 Task: Look for vegan products only.
Action: Mouse moved to (20, 59)
Screenshot: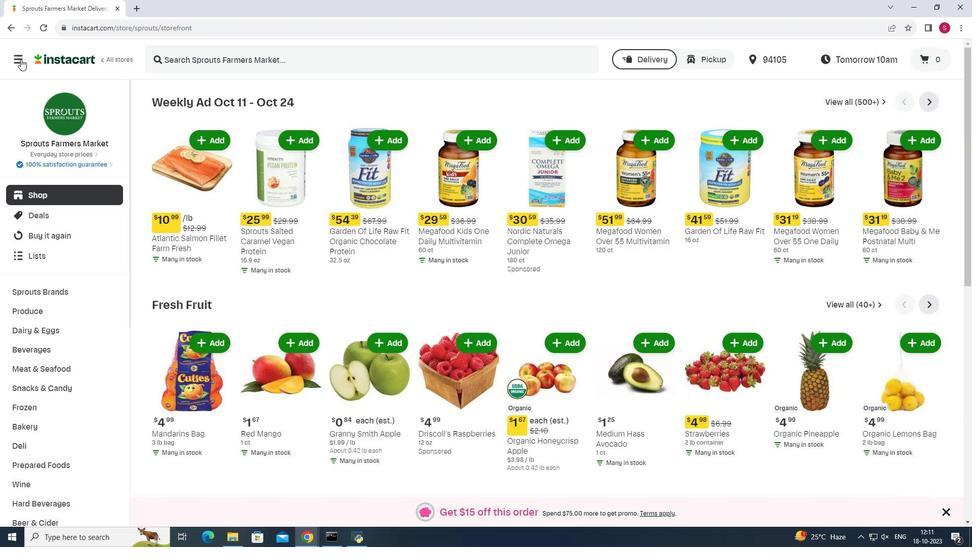 
Action: Mouse pressed left at (20, 59)
Screenshot: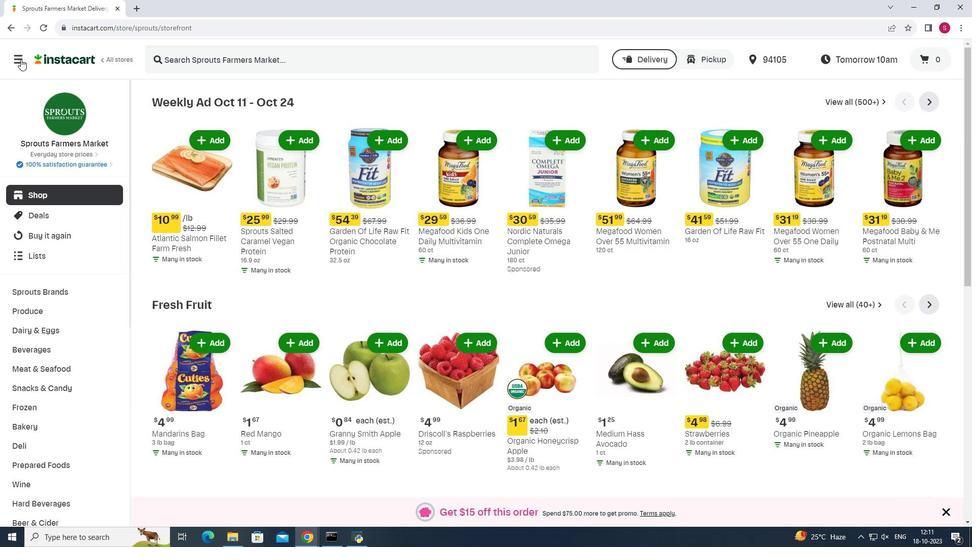 
Action: Mouse moved to (57, 266)
Screenshot: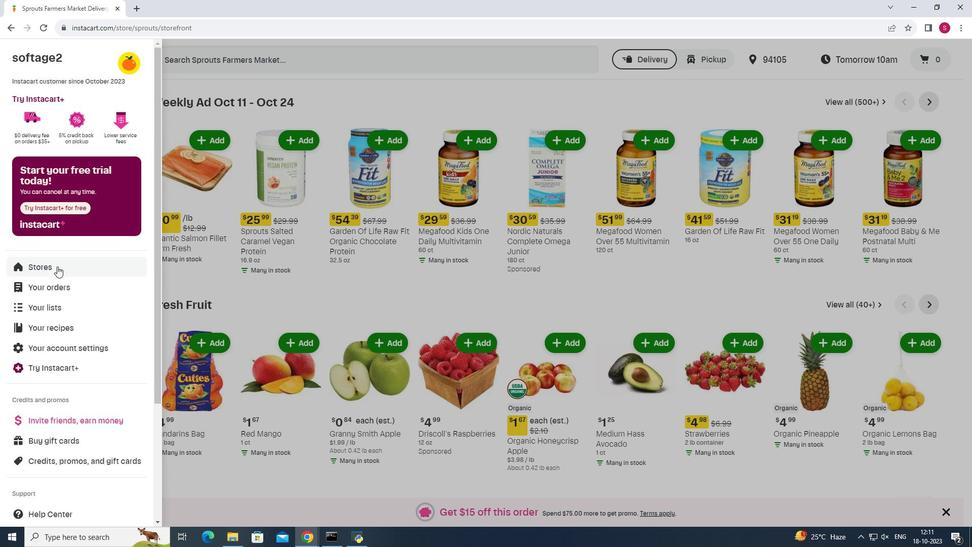 
Action: Mouse pressed left at (57, 266)
Screenshot: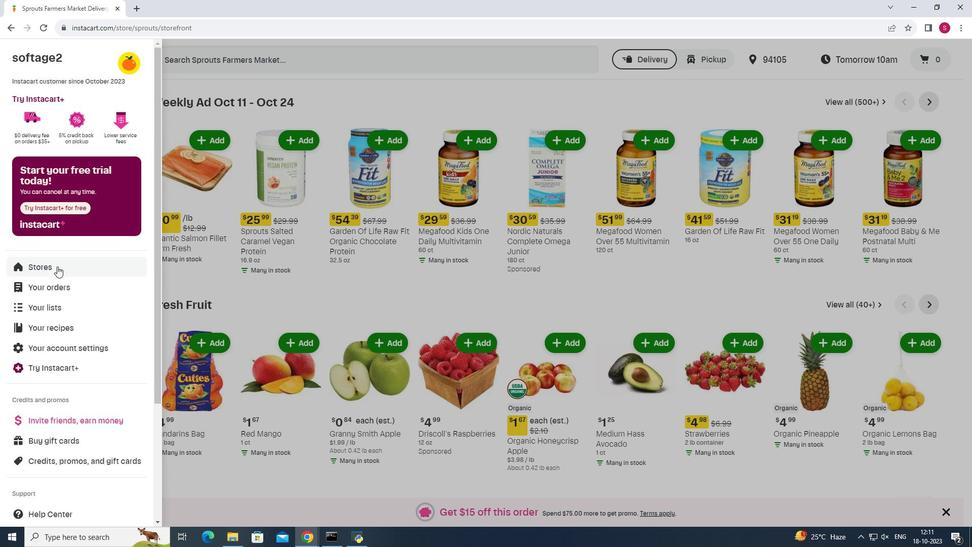 
Action: Mouse moved to (230, 90)
Screenshot: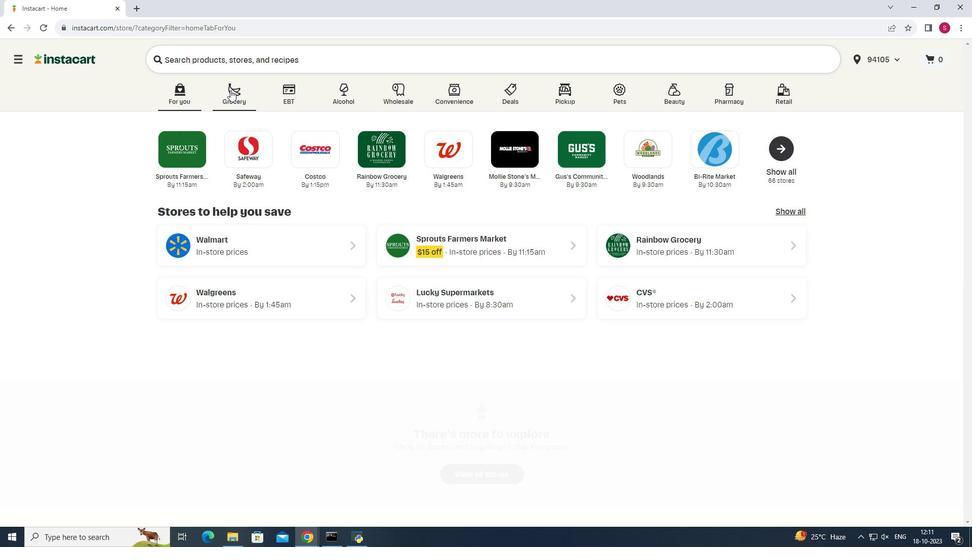 
Action: Mouse pressed left at (230, 90)
Screenshot: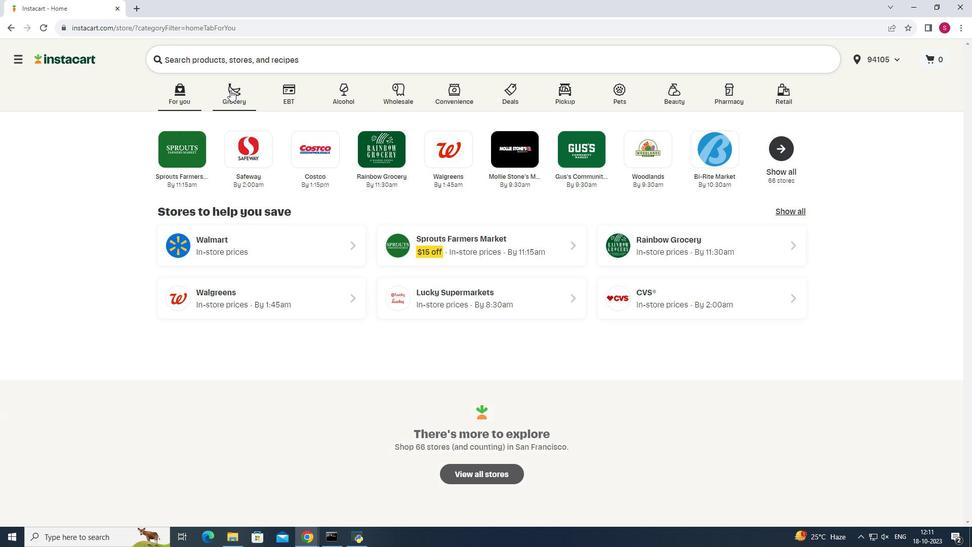 
Action: Mouse moved to (669, 138)
Screenshot: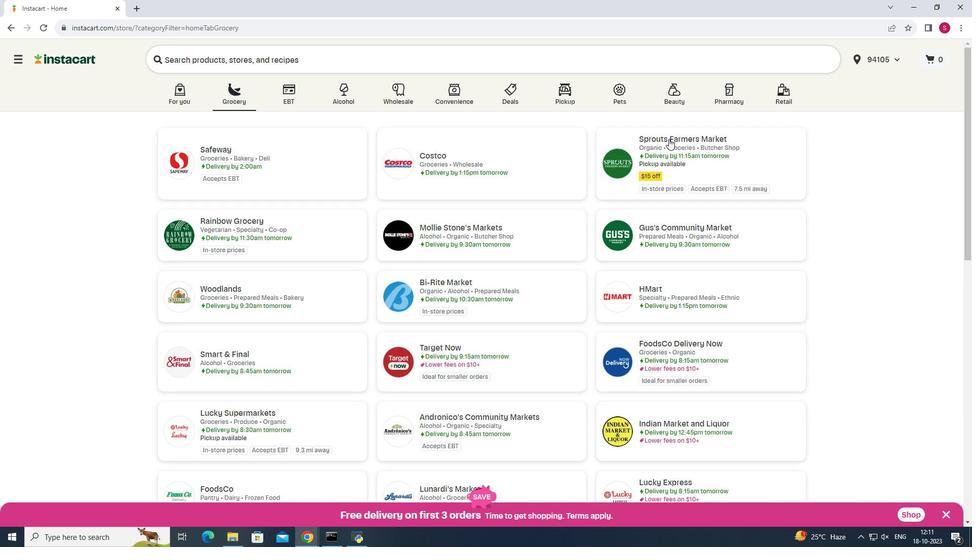 
Action: Mouse pressed left at (669, 138)
Screenshot: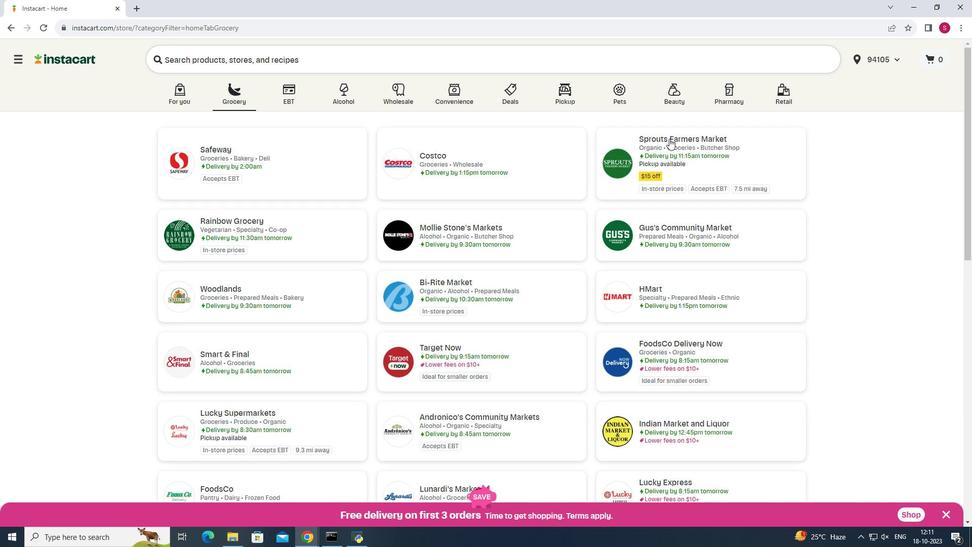 
Action: Mouse moved to (25, 387)
Screenshot: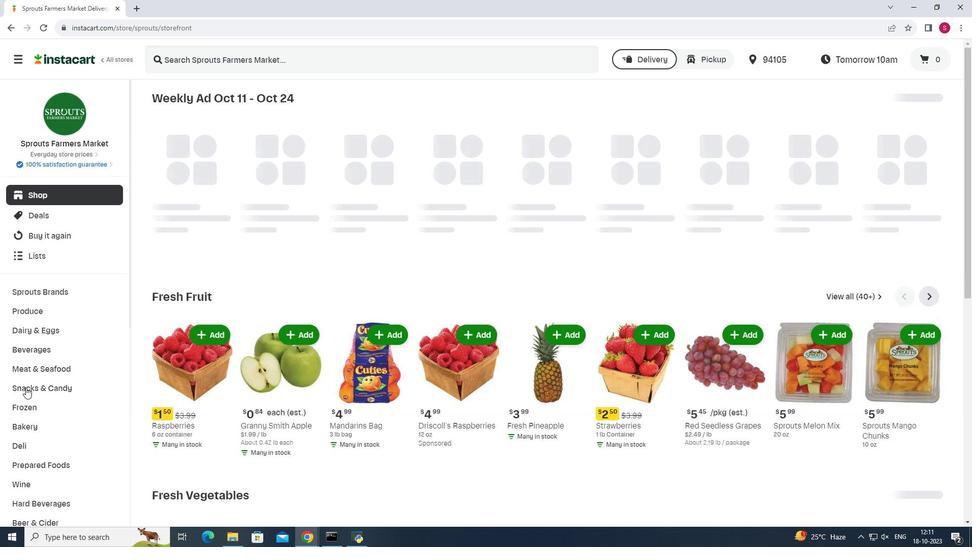 
Action: Mouse pressed left at (25, 387)
Screenshot: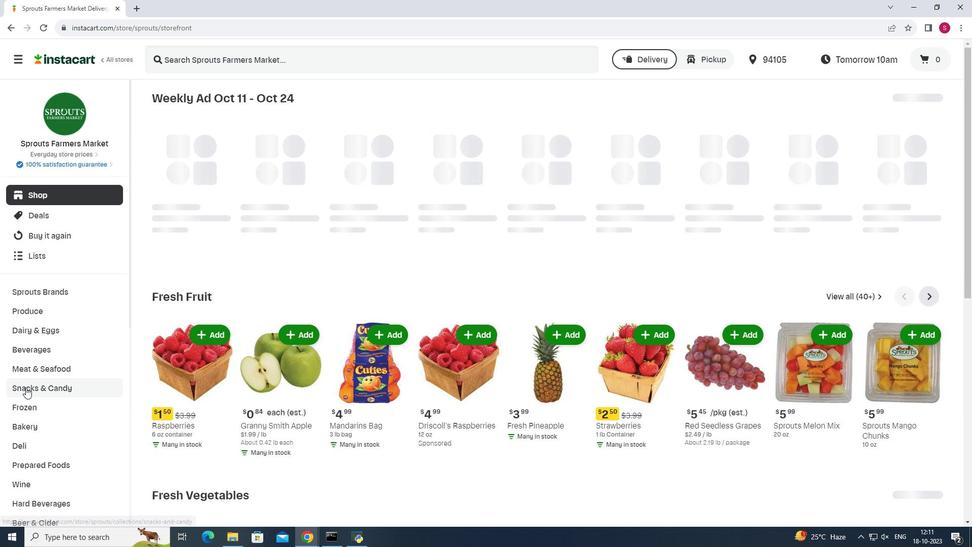 
Action: Mouse pressed left at (25, 387)
Screenshot: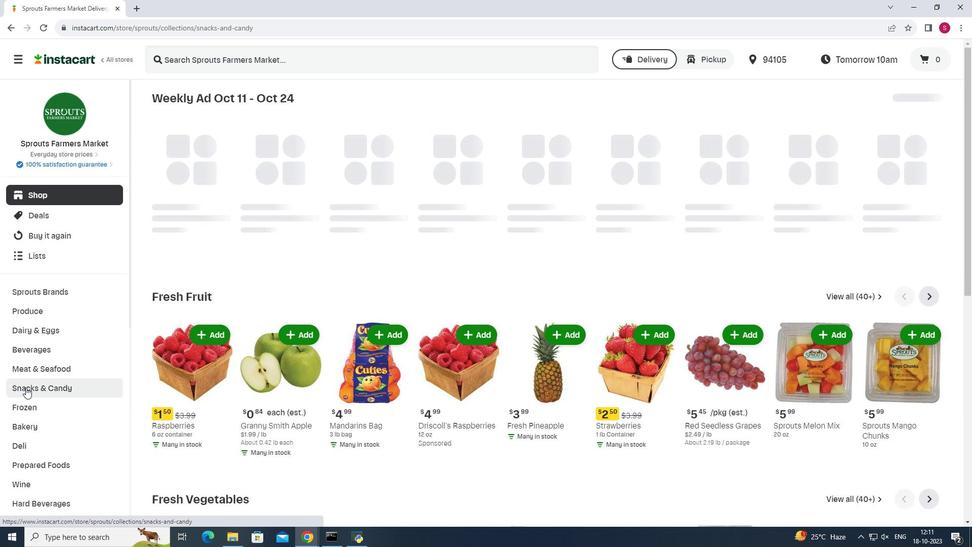 
Action: Mouse moved to (291, 127)
Screenshot: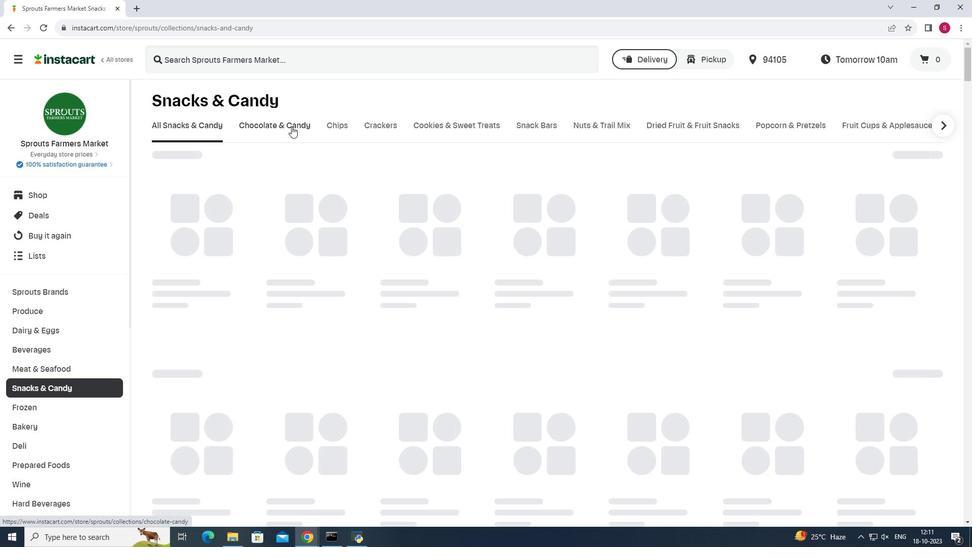 
Action: Mouse pressed left at (291, 127)
Screenshot: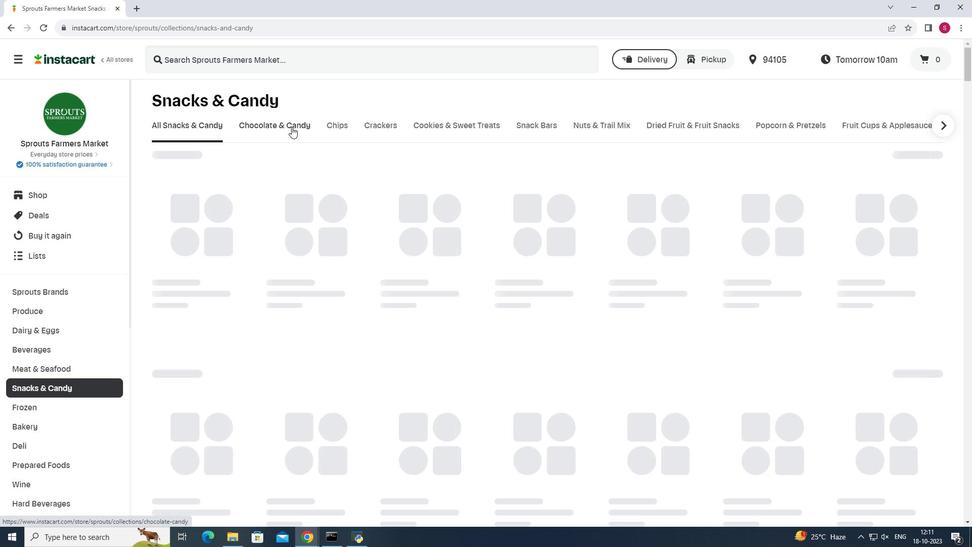 
Action: Mouse moved to (531, 170)
Screenshot: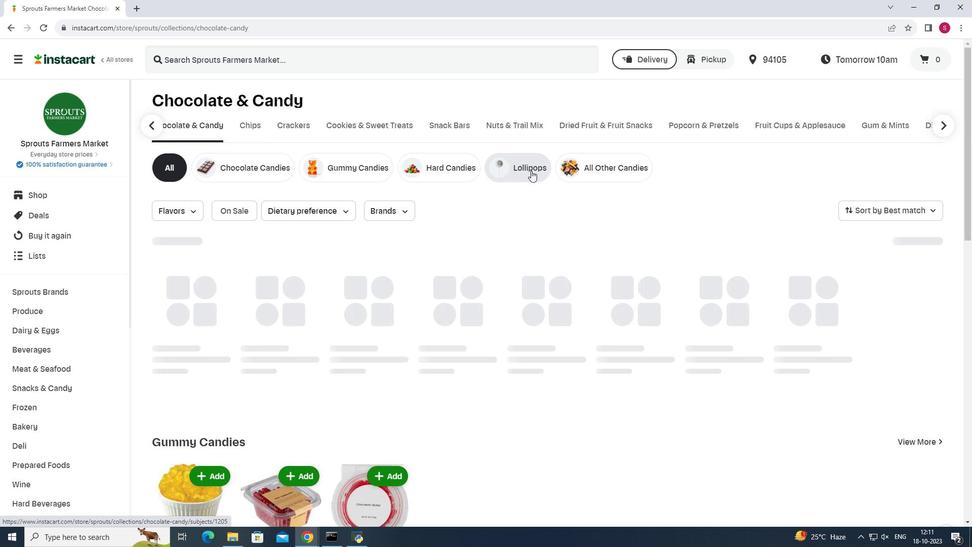 
Action: Mouse pressed left at (531, 170)
Screenshot: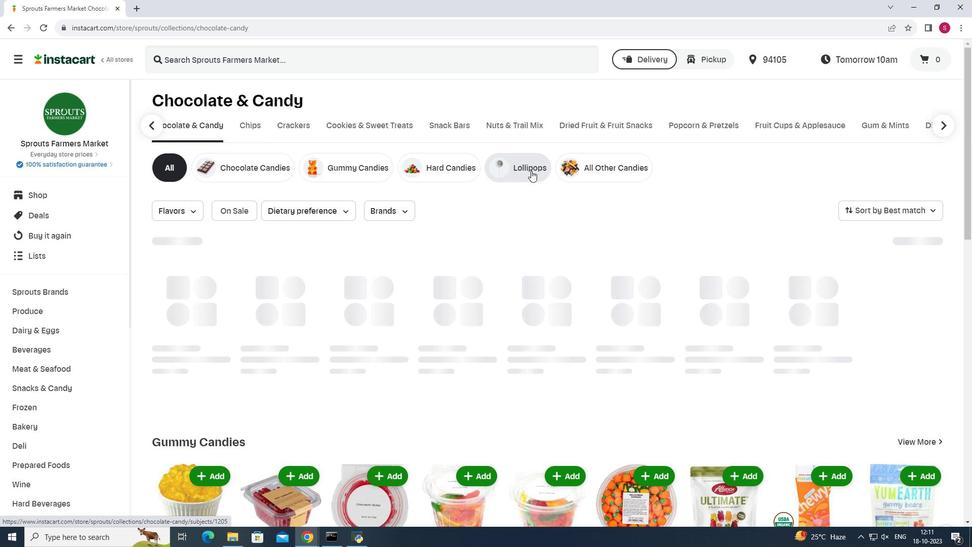 
Action: Mouse moved to (295, 210)
Screenshot: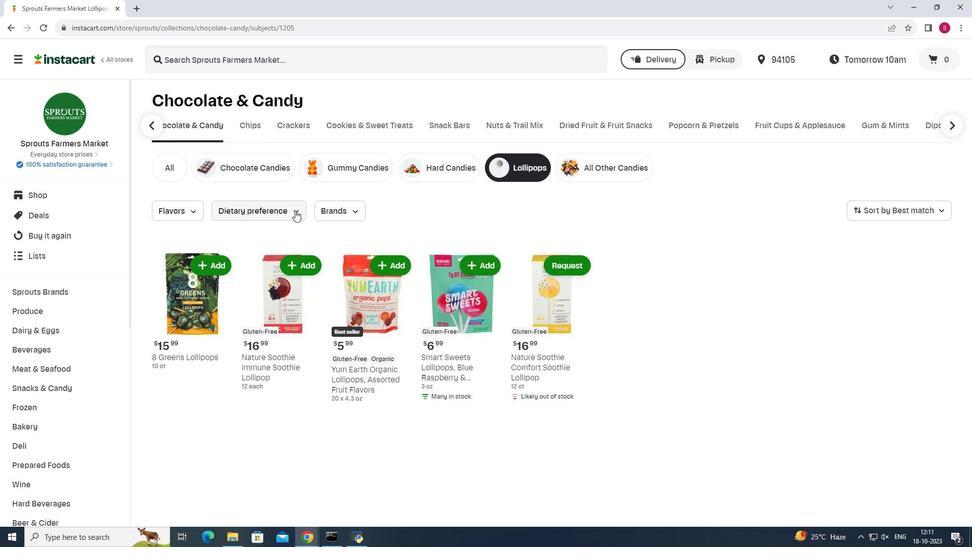 
Action: Mouse pressed left at (295, 210)
Screenshot: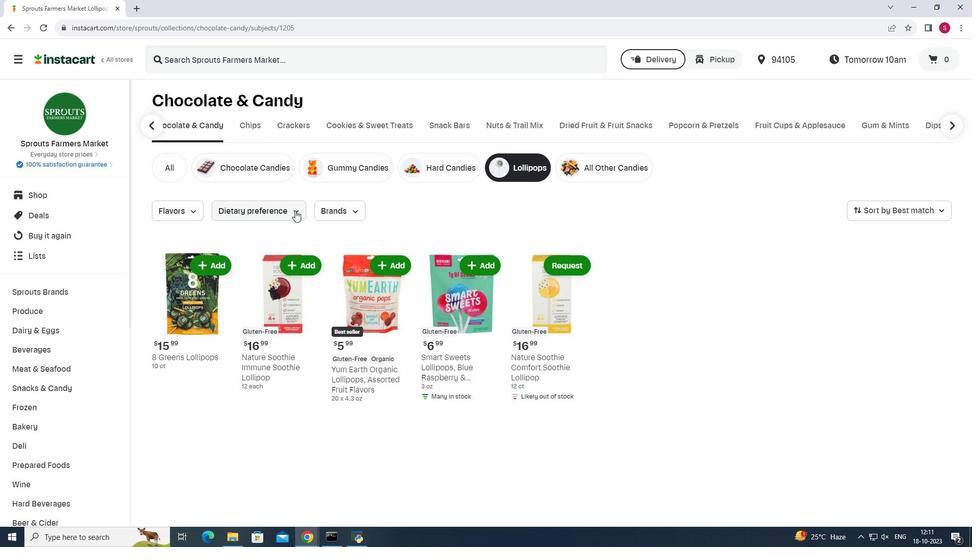 
Action: Mouse moved to (227, 314)
Screenshot: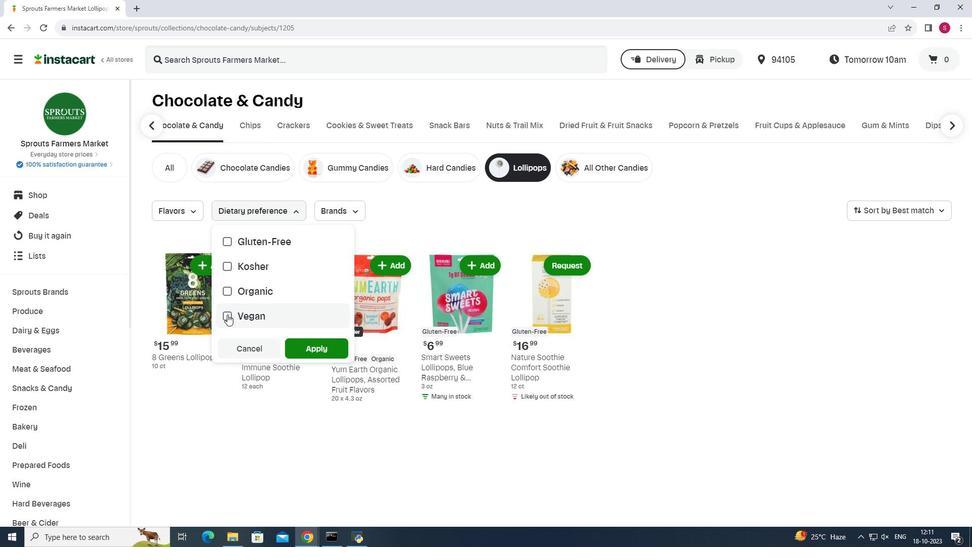 
Action: Mouse pressed left at (227, 314)
Screenshot: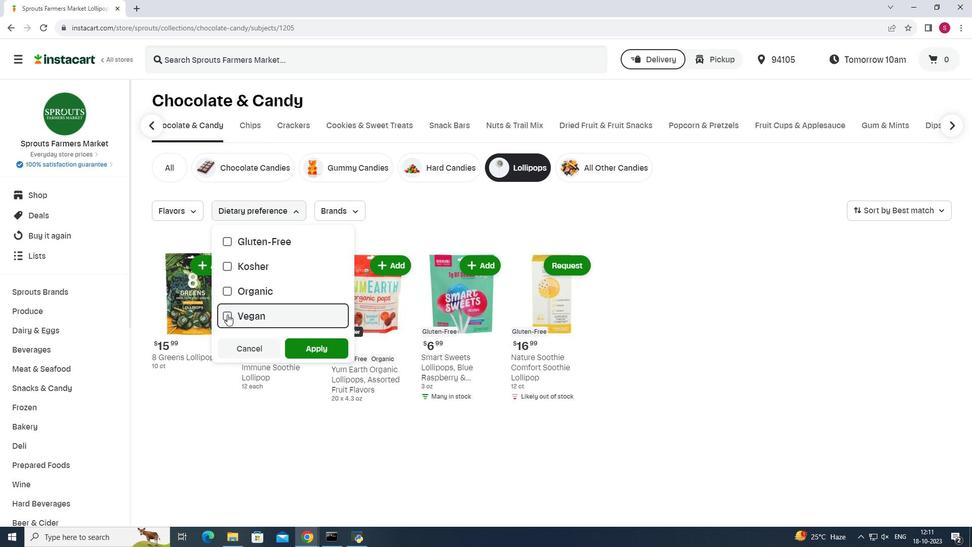 
Action: Mouse moved to (317, 351)
Screenshot: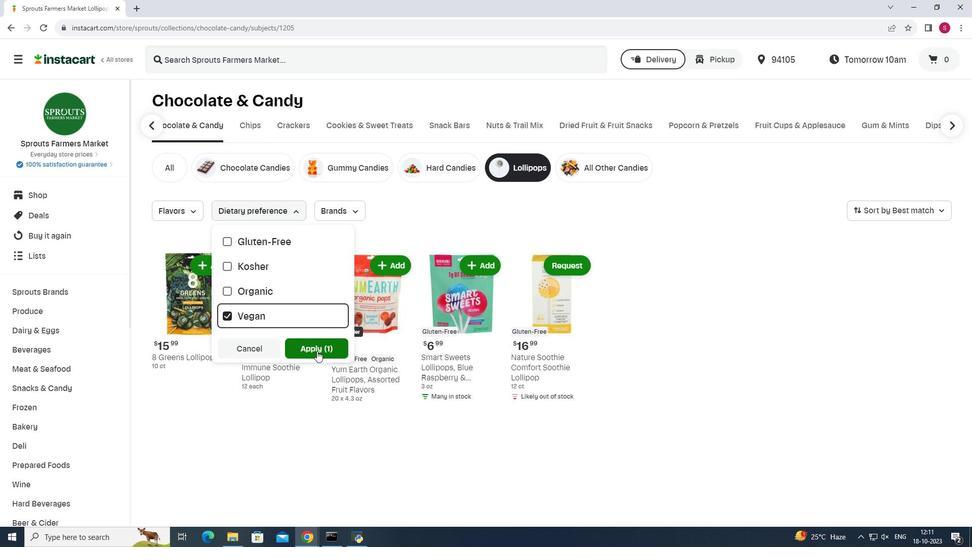 
Action: Mouse pressed left at (317, 351)
Screenshot: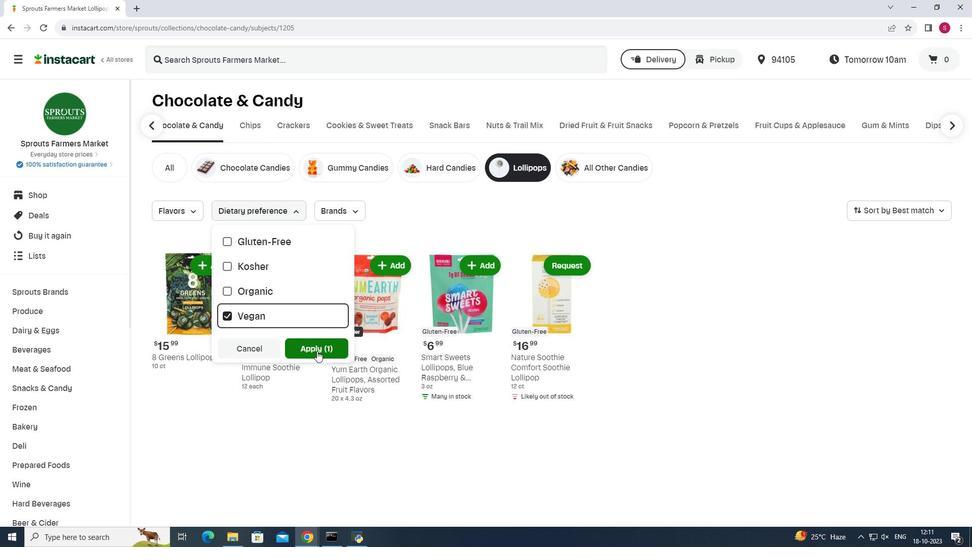 
Action: Mouse moved to (527, 210)
Screenshot: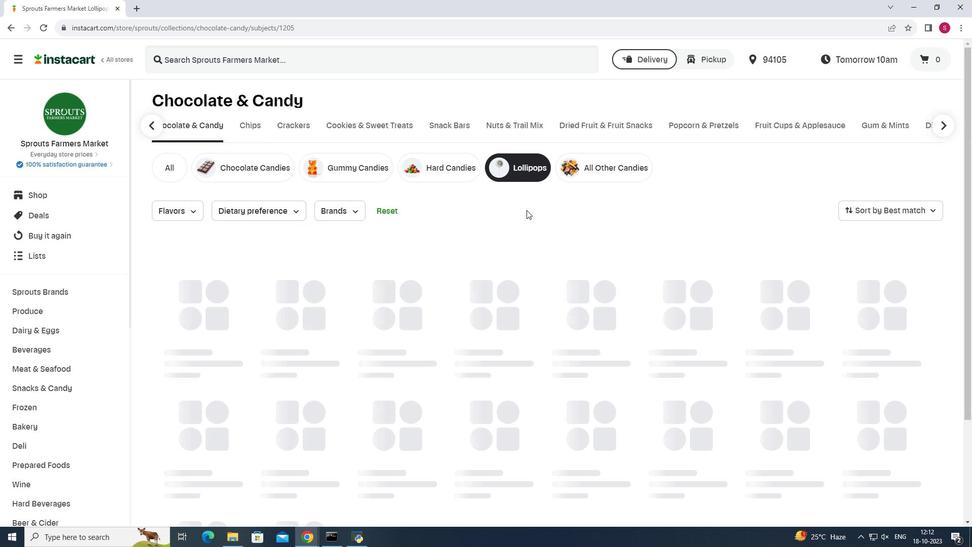 
